 Task: Sort the sheet by column N (Z to A).
Action: Mouse moved to (732, 133)
Screenshot: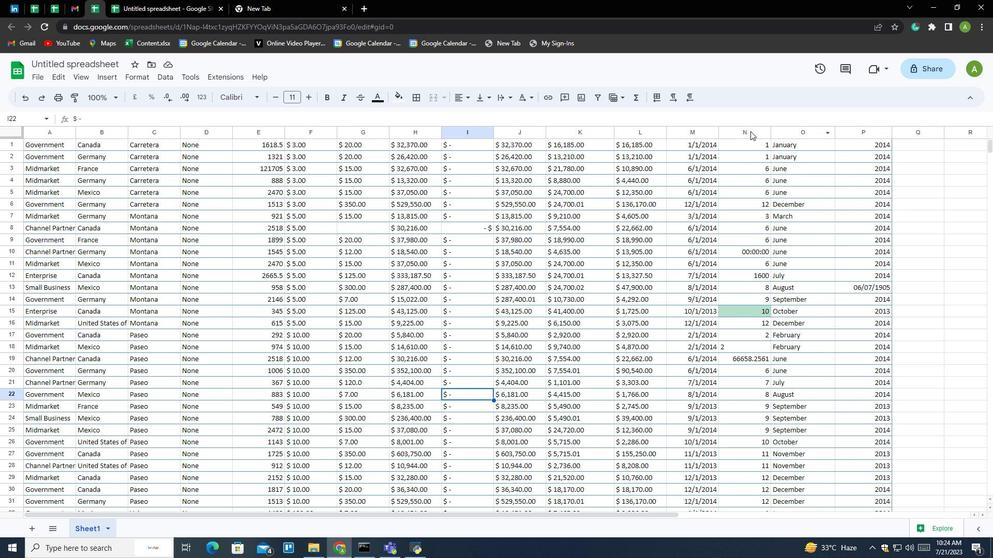 
Action: Mouse pressed left at (732, 133)
Screenshot: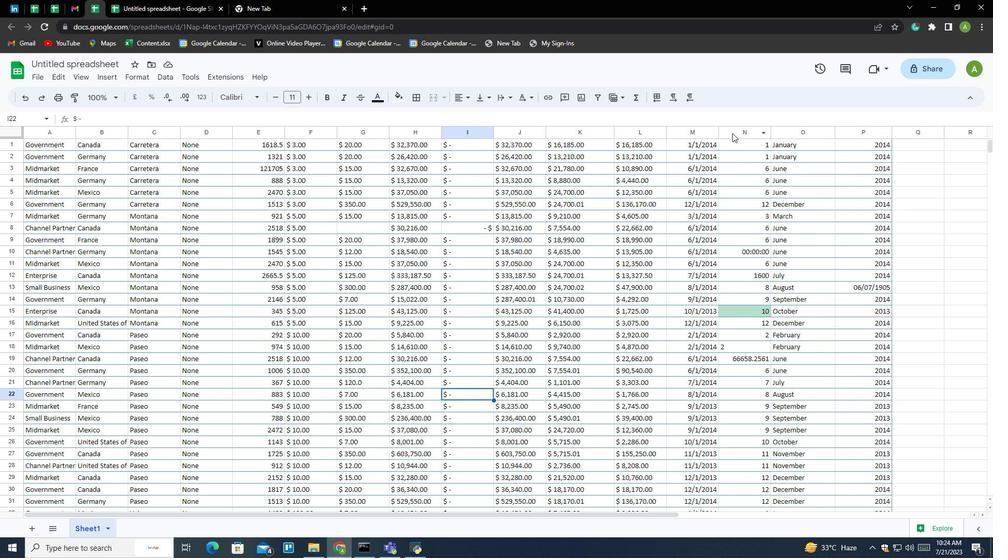 
Action: Mouse moved to (160, 79)
Screenshot: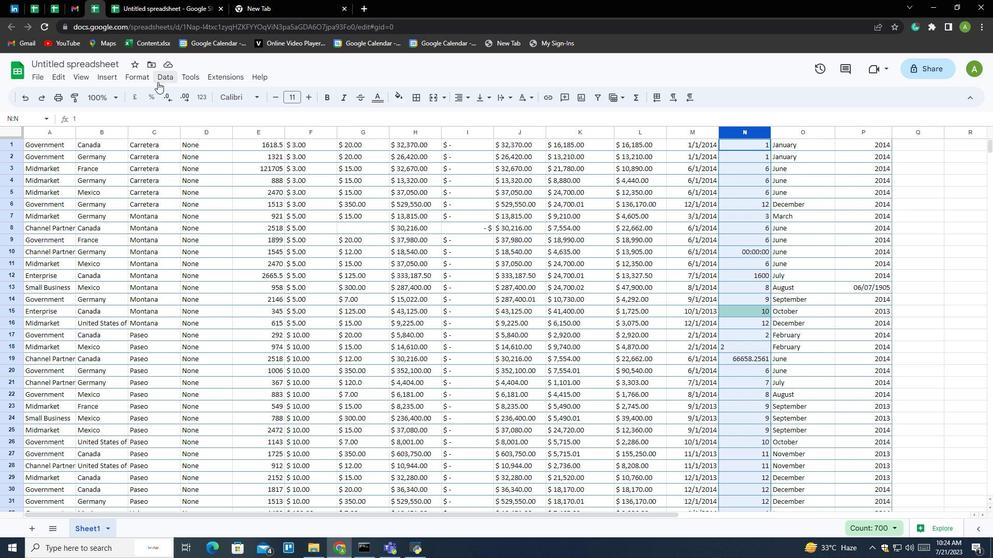 
Action: Mouse pressed left at (160, 79)
Screenshot: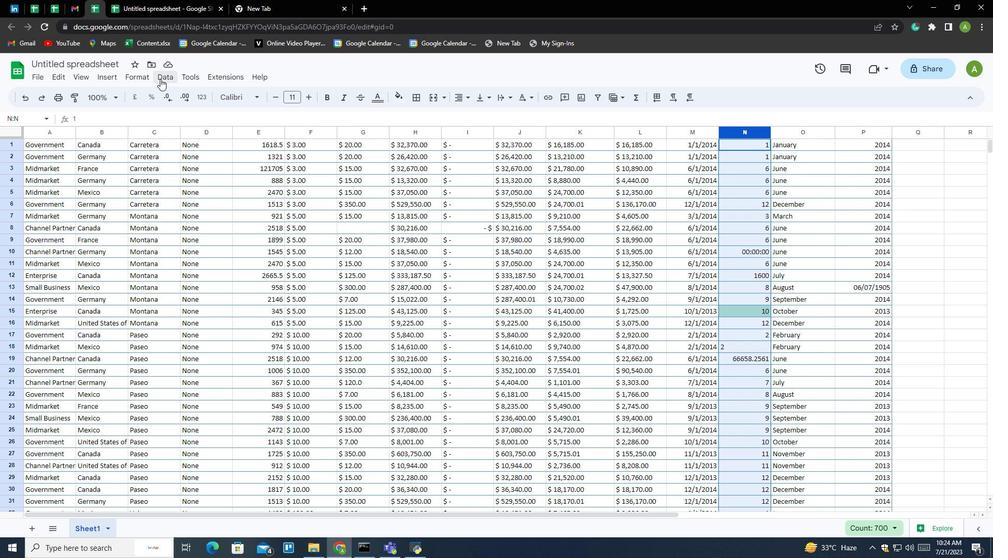 
Action: Mouse moved to (354, 118)
Screenshot: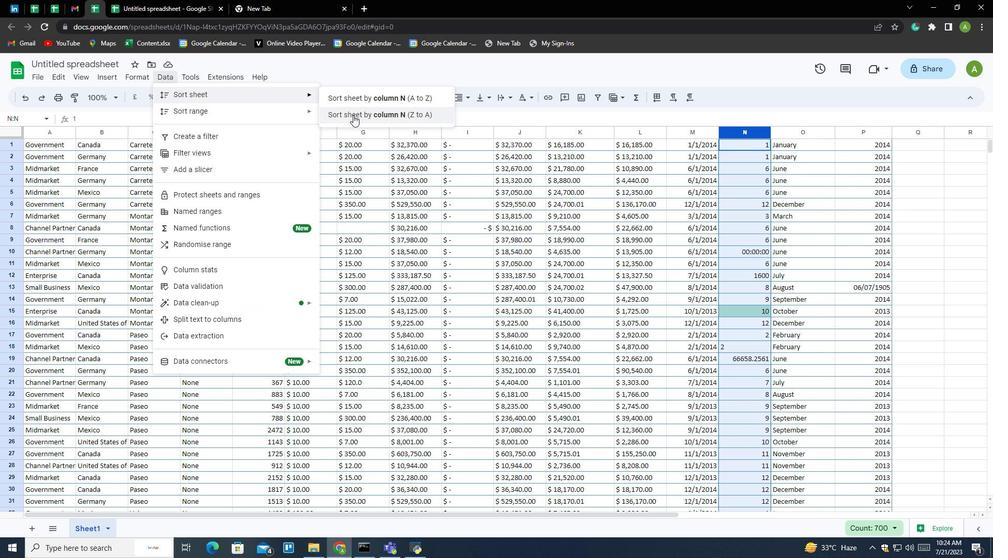 
Action: Mouse pressed left at (354, 118)
Screenshot: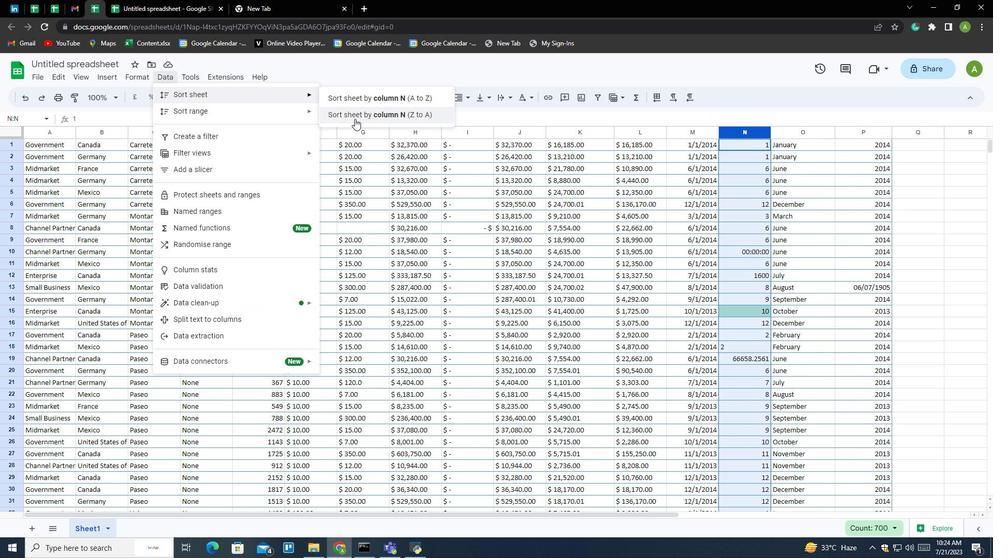 
Action: Mouse moved to (385, 252)
Screenshot: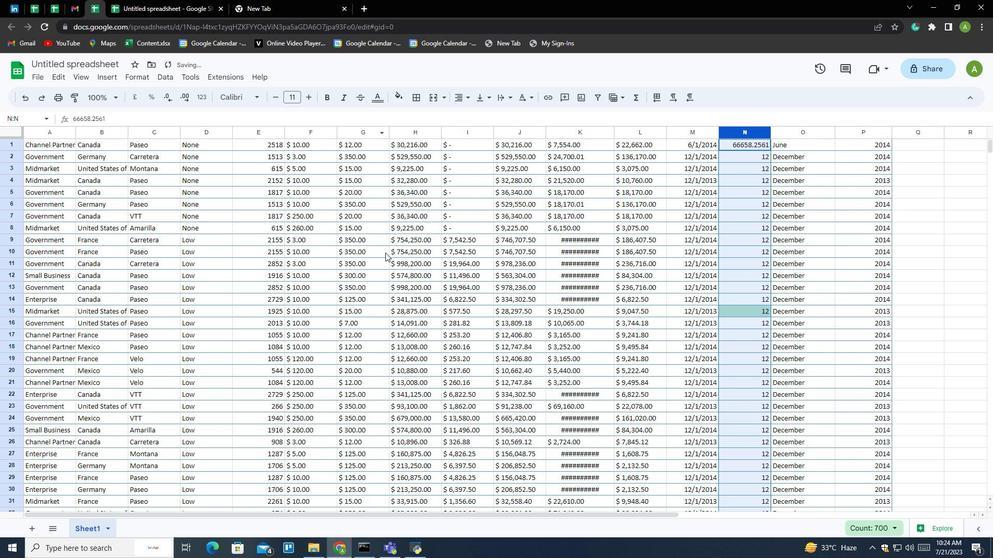 
